 Task: Add Swaggerty's Farm All Natural Breakfast Sausage Roll Mild to the cart.
Action: Mouse pressed left at (13, 111)
Screenshot: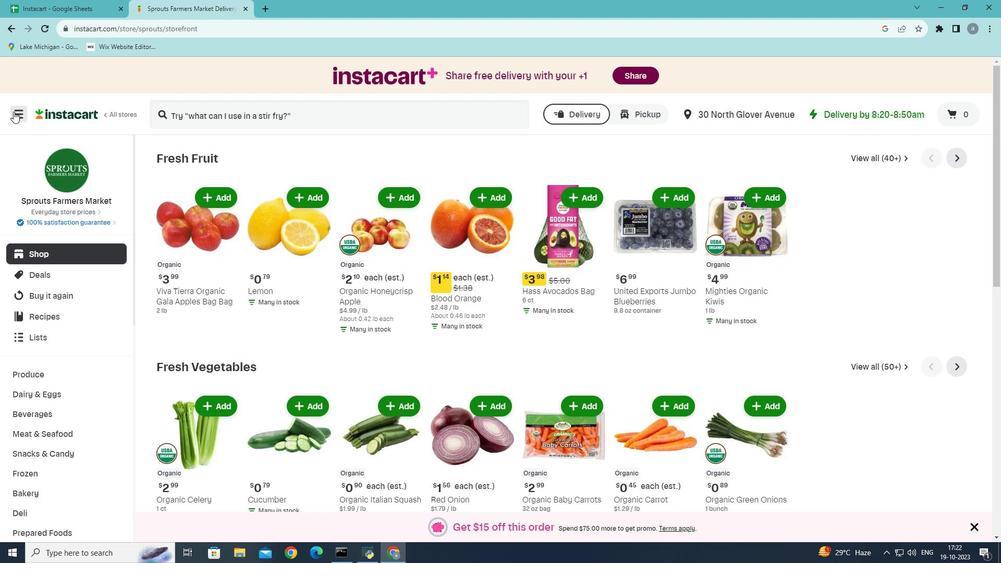 
Action: Mouse moved to (44, 300)
Screenshot: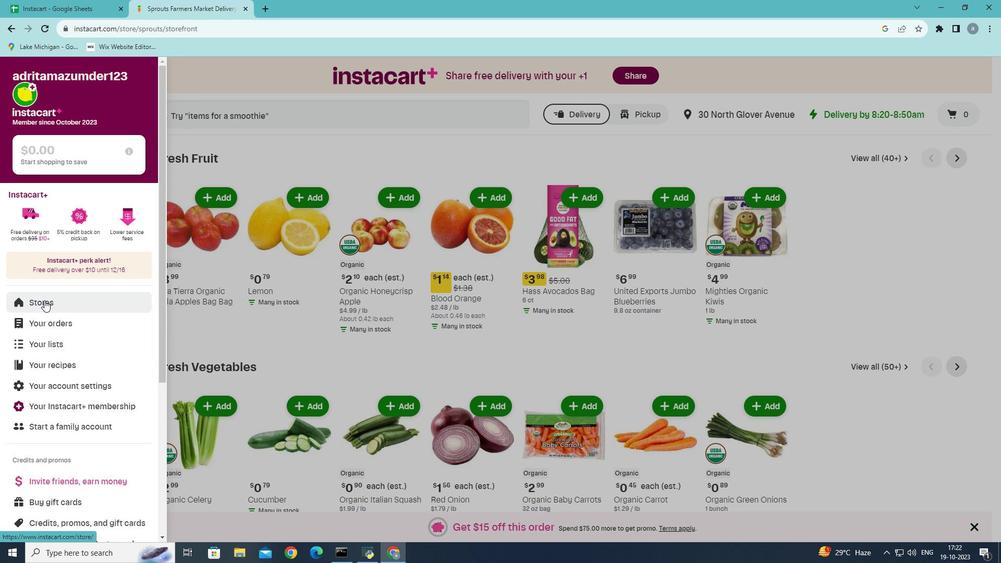 
Action: Mouse pressed left at (44, 300)
Screenshot: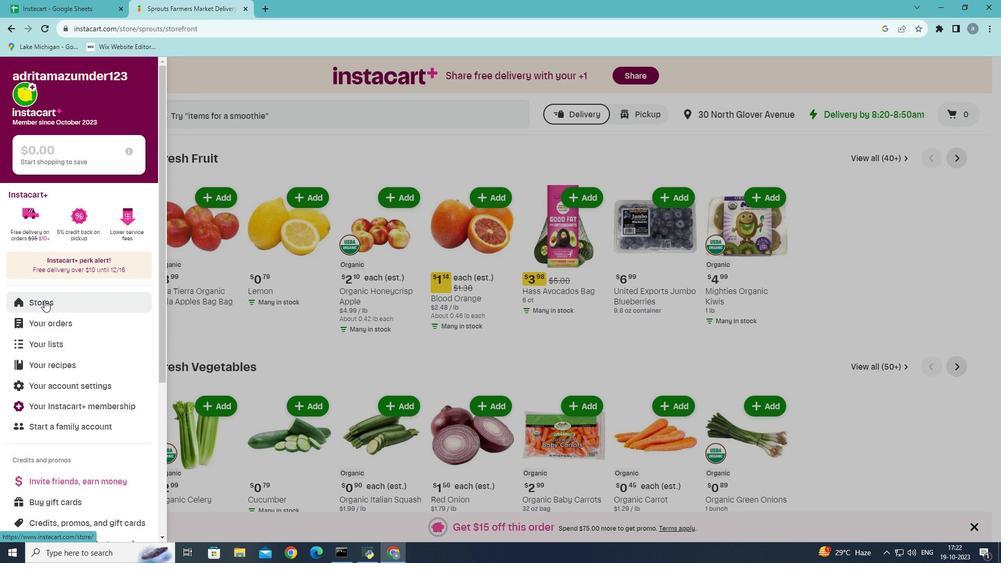 
Action: Mouse moved to (243, 115)
Screenshot: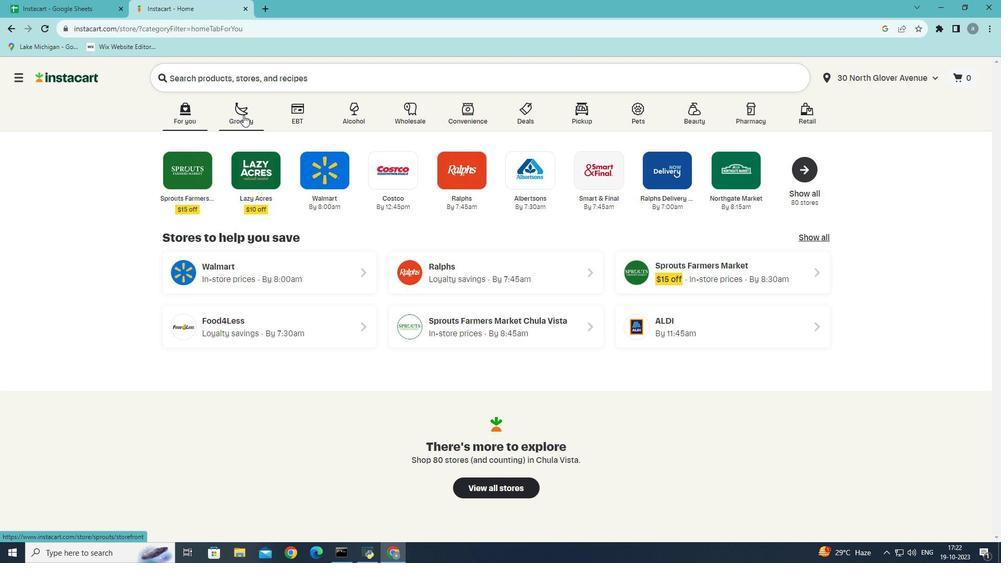 
Action: Mouse pressed left at (243, 115)
Screenshot: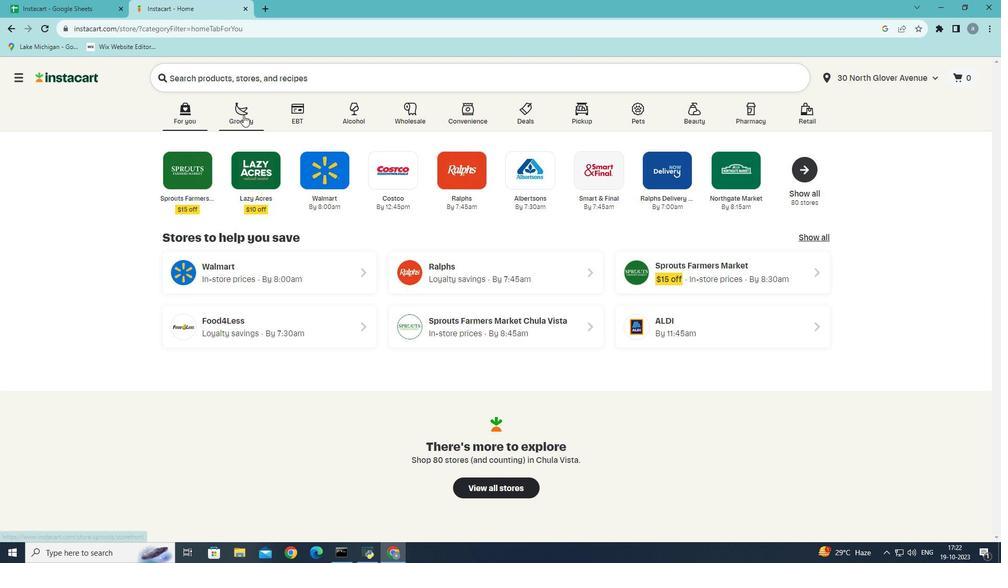 
Action: Mouse moved to (273, 328)
Screenshot: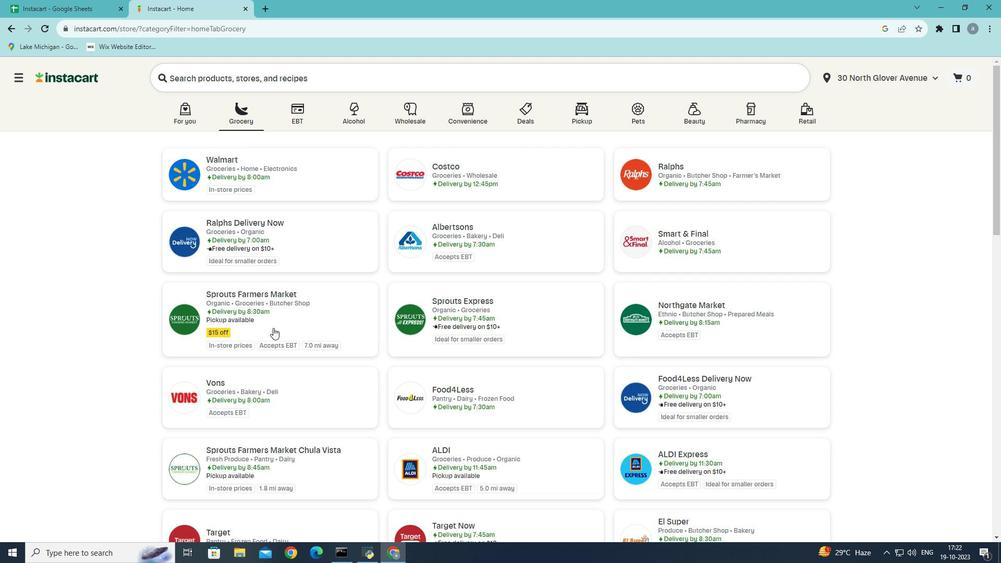 
Action: Mouse pressed left at (273, 328)
Screenshot: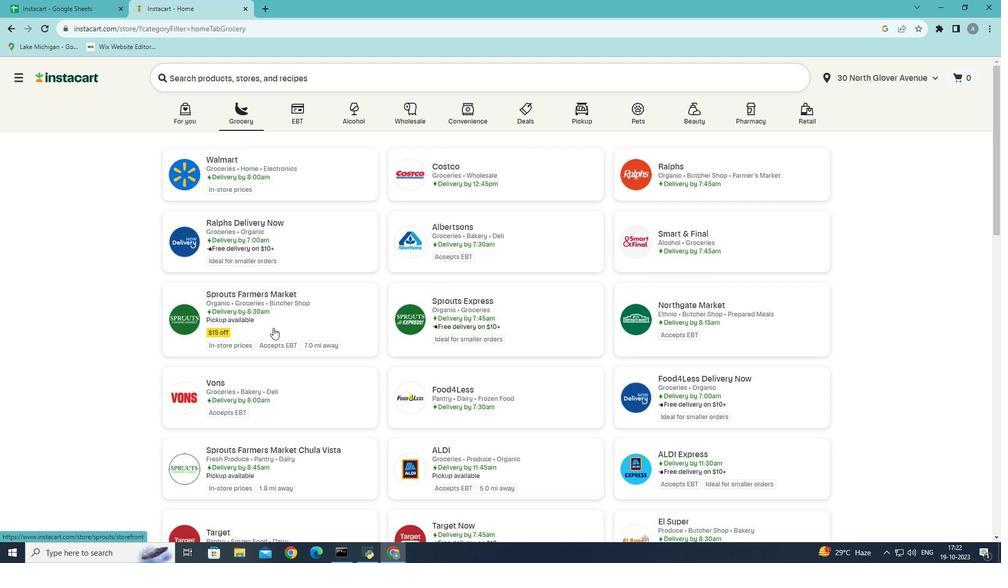 
Action: Mouse moved to (100, 359)
Screenshot: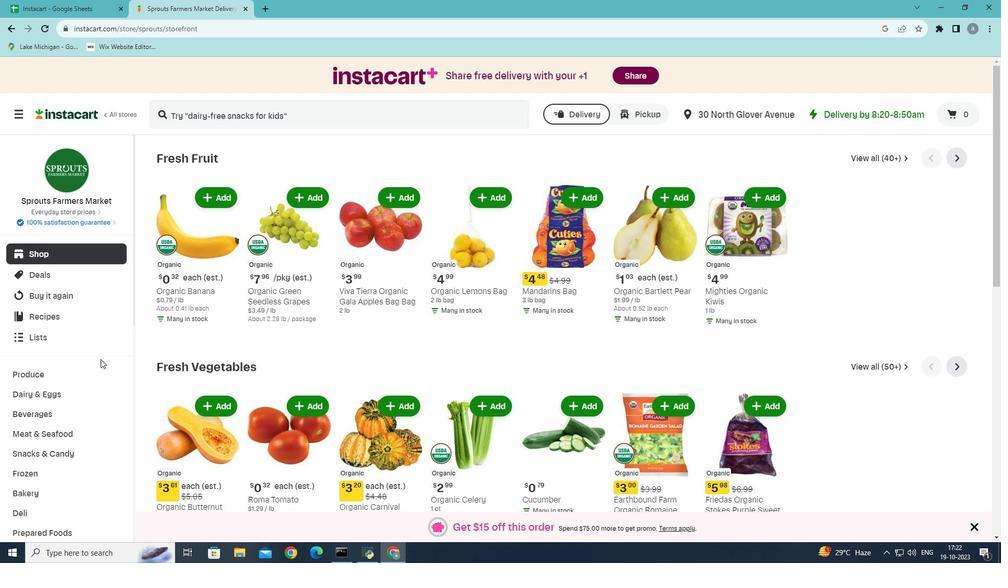
Action: Mouse scrolled (100, 358) with delta (0, 0)
Screenshot: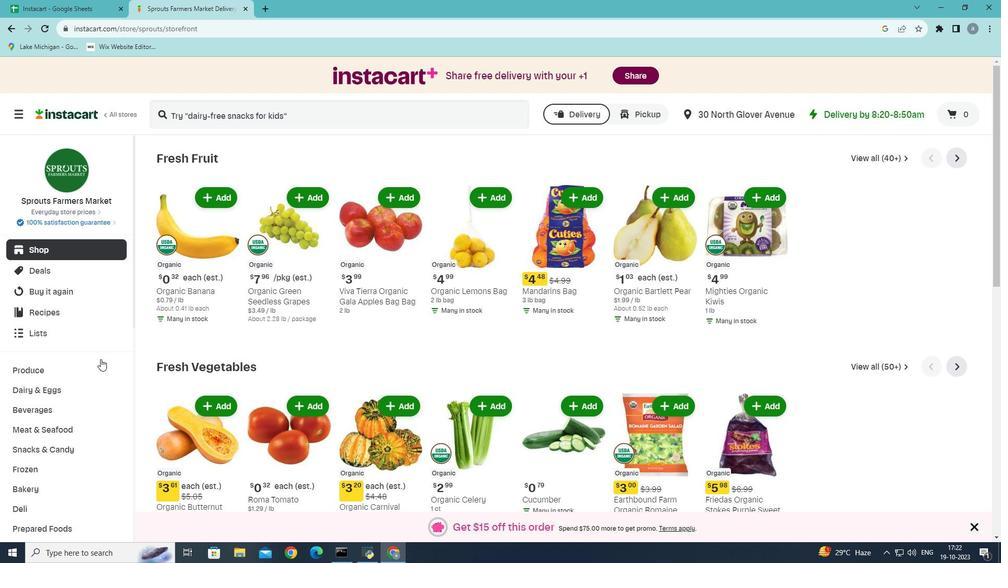 
Action: Mouse scrolled (100, 358) with delta (0, 0)
Screenshot: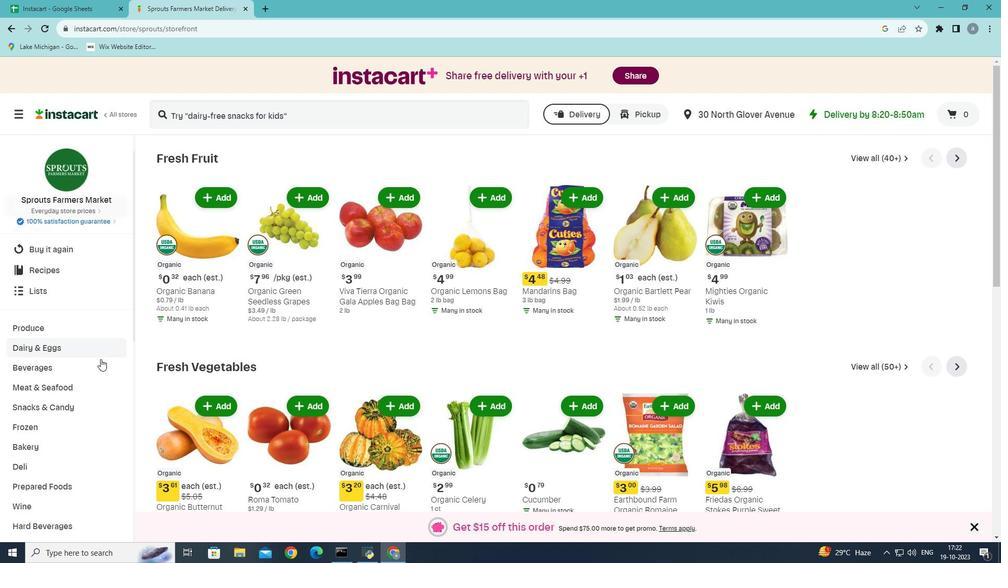 
Action: Mouse scrolled (100, 358) with delta (0, 0)
Screenshot: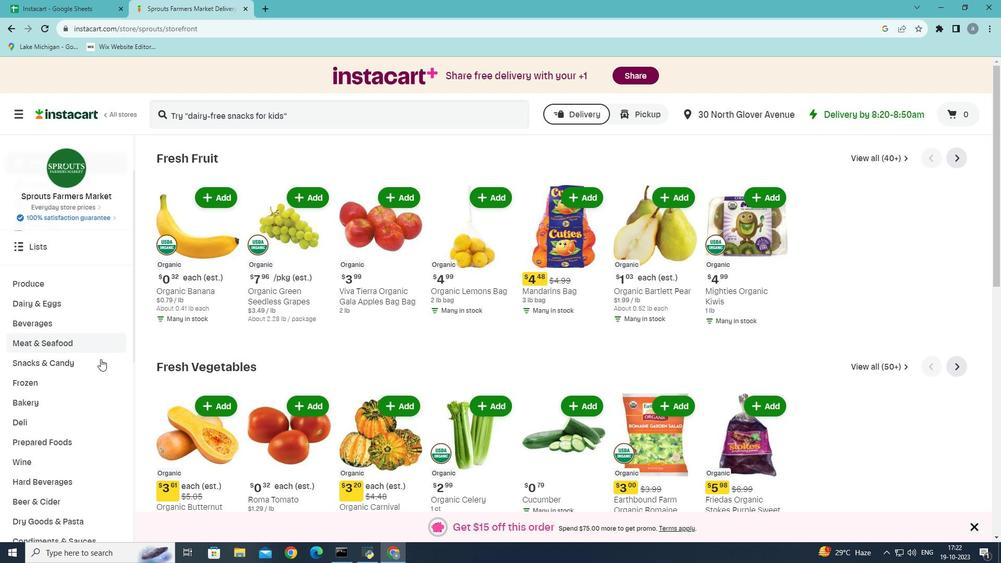 
Action: Mouse scrolled (100, 360) with delta (0, 0)
Screenshot: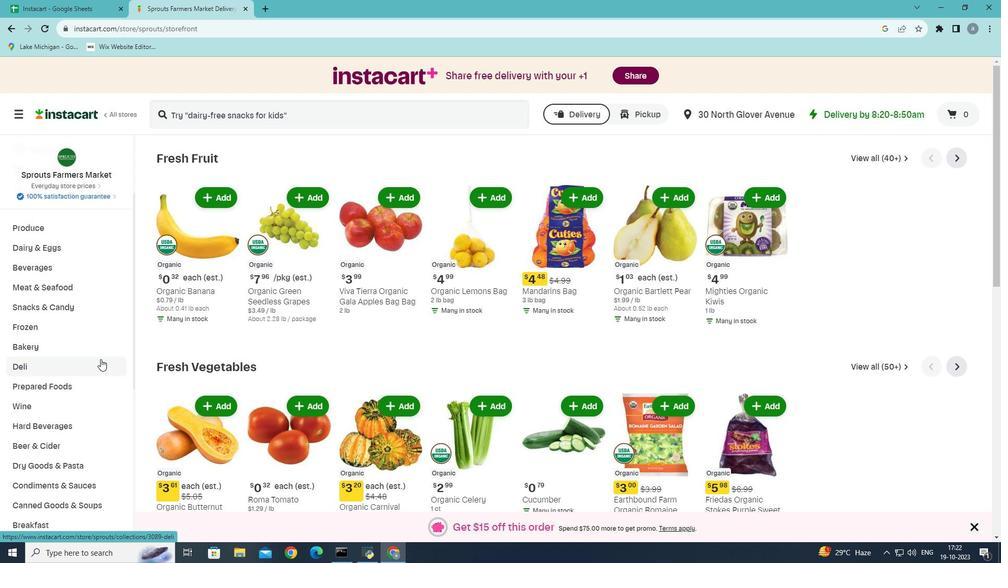 
Action: Mouse moved to (93, 330)
Screenshot: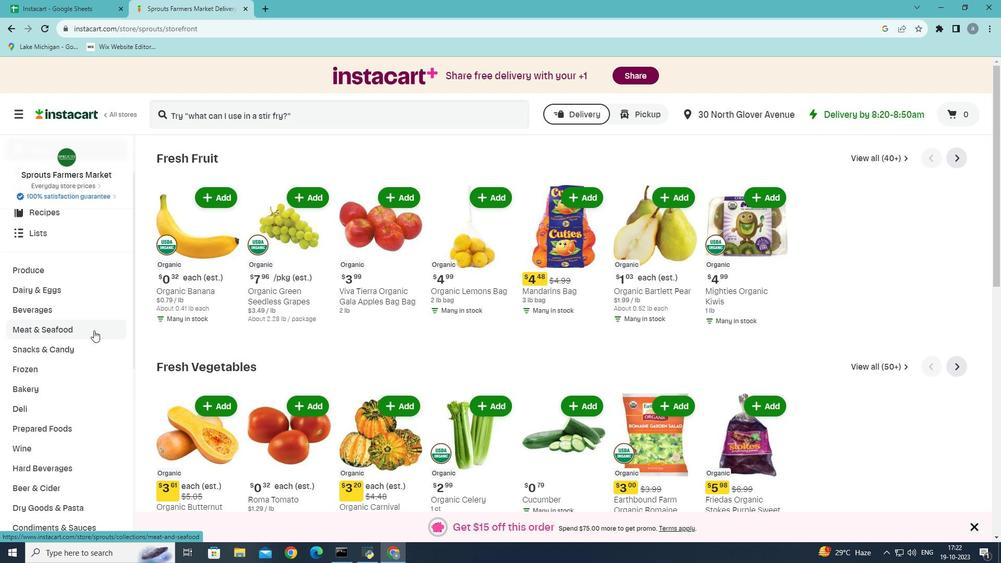 
Action: Mouse pressed left at (93, 330)
Screenshot: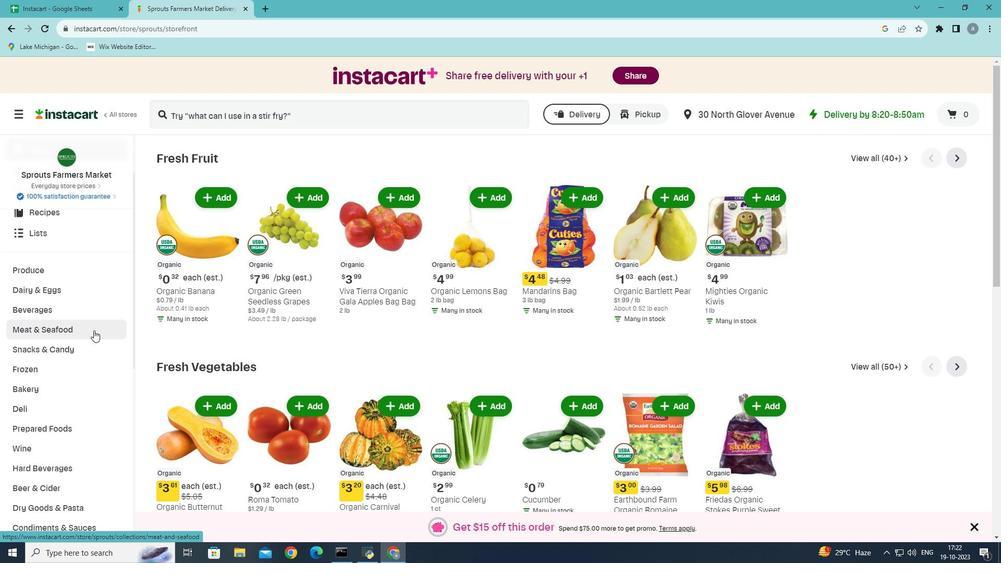 
Action: Mouse moved to (524, 186)
Screenshot: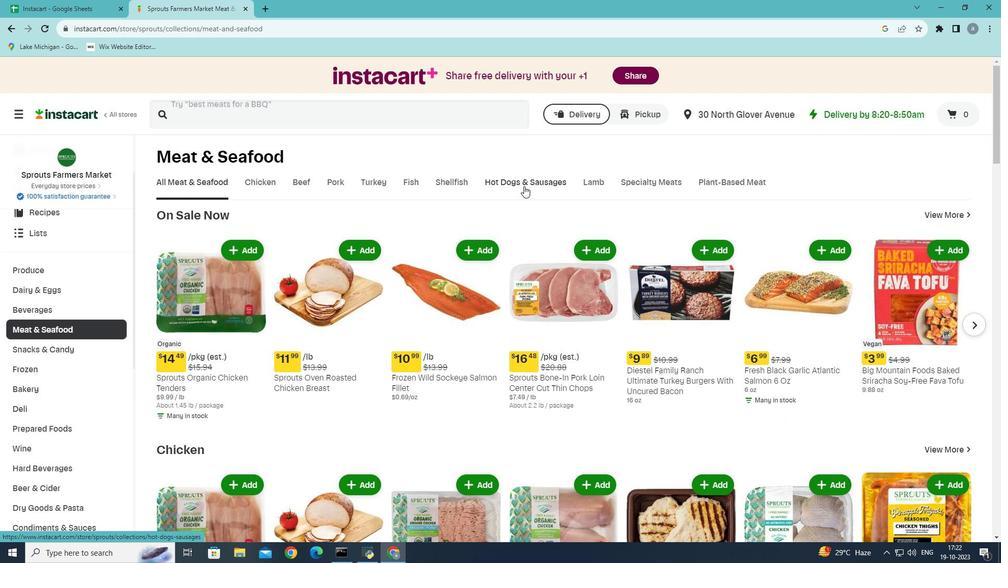 
Action: Mouse pressed left at (524, 186)
Screenshot: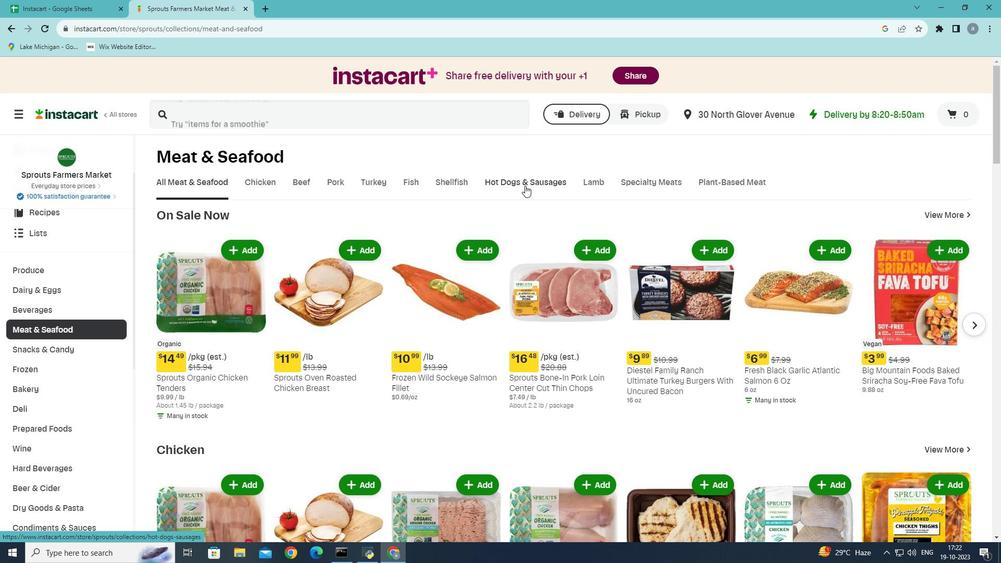 
Action: Mouse moved to (246, 228)
Screenshot: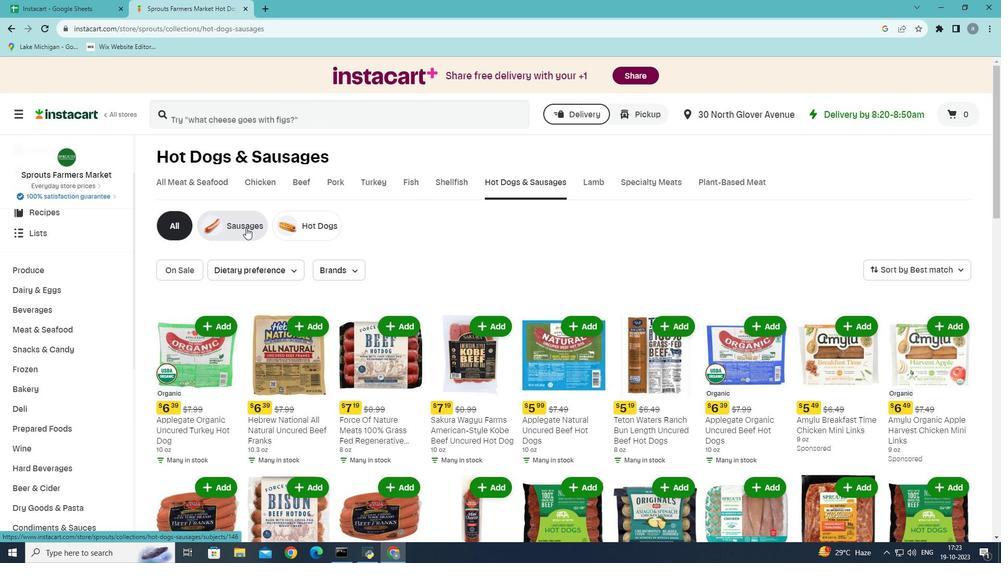 
Action: Mouse pressed left at (246, 228)
Screenshot: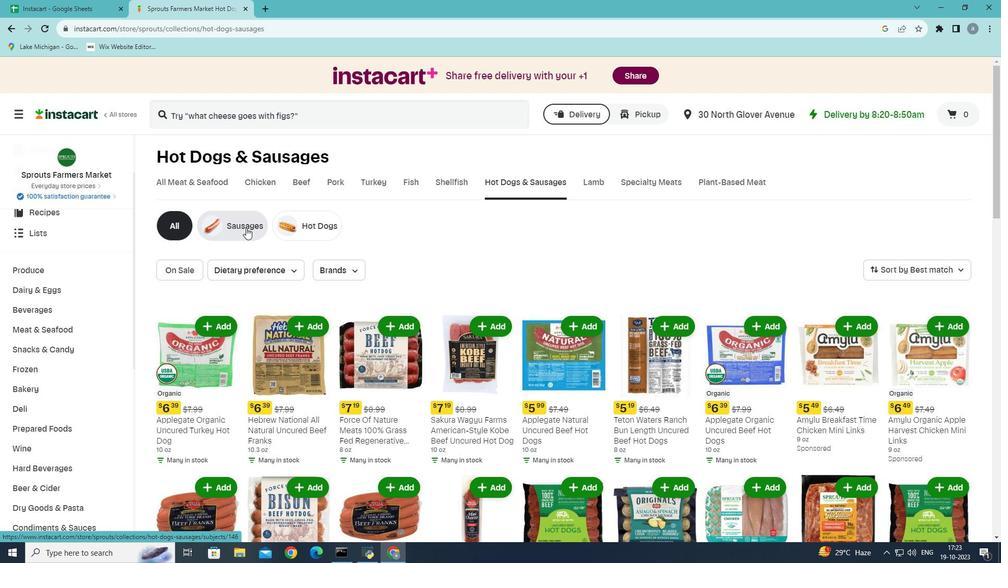 
Action: Mouse moved to (294, 247)
Screenshot: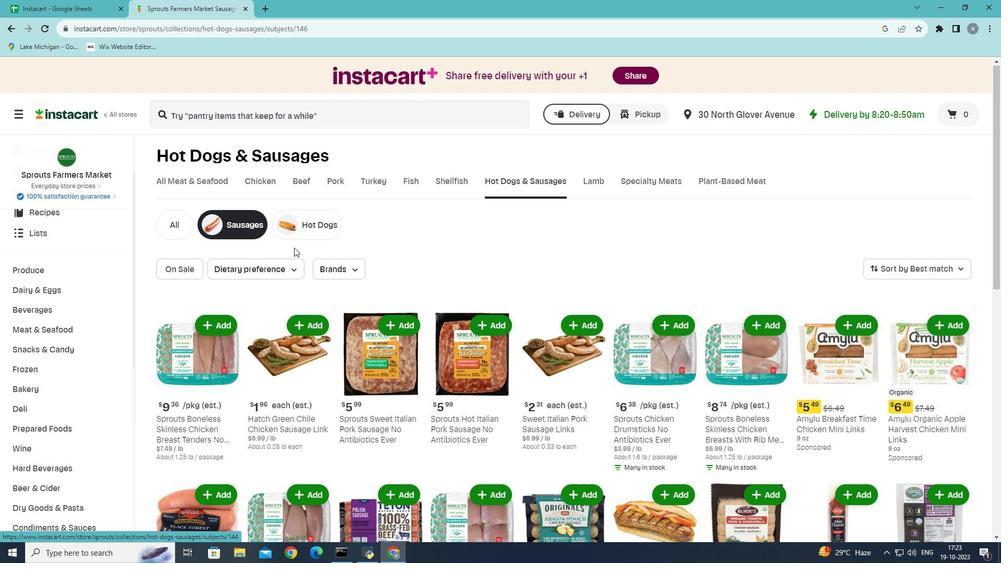 
Action: Mouse scrolled (294, 247) with delta (0, 0)
Screenshot: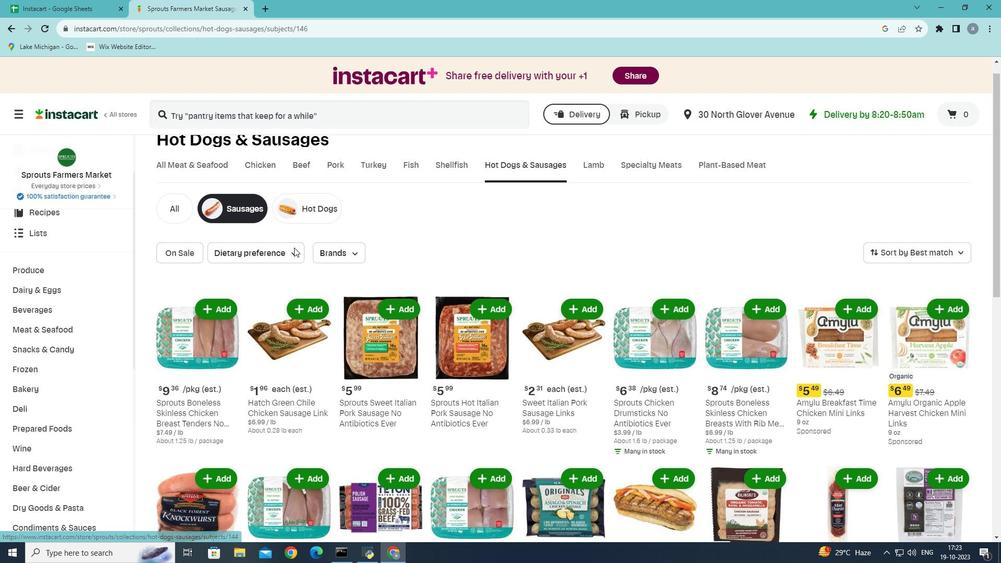 
Action: Mouse scrolled (294, 247) with delta (0, 0)
Screenshot: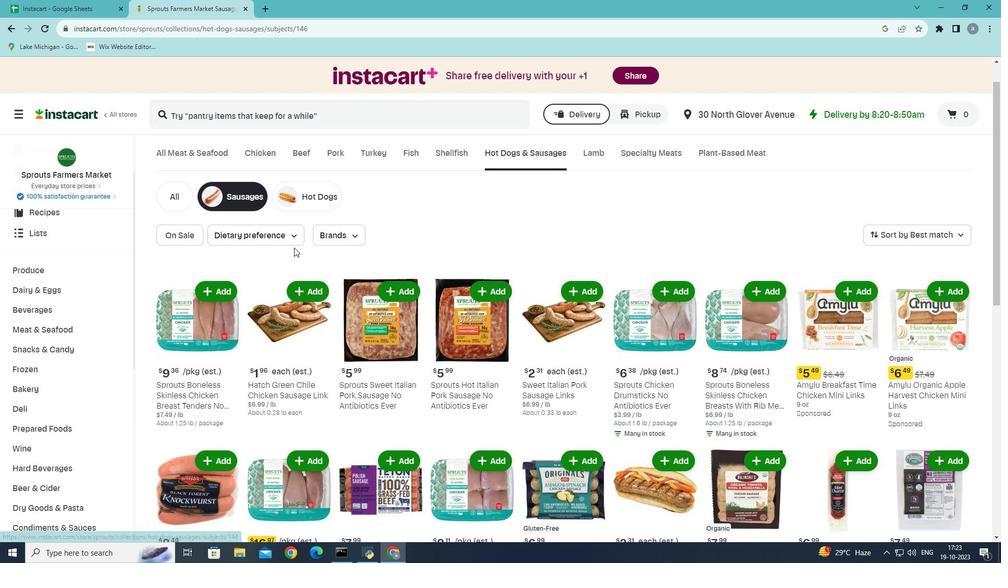
Action: Mouse scrolled (294, 247) with delta (0, 0)
Screenshot: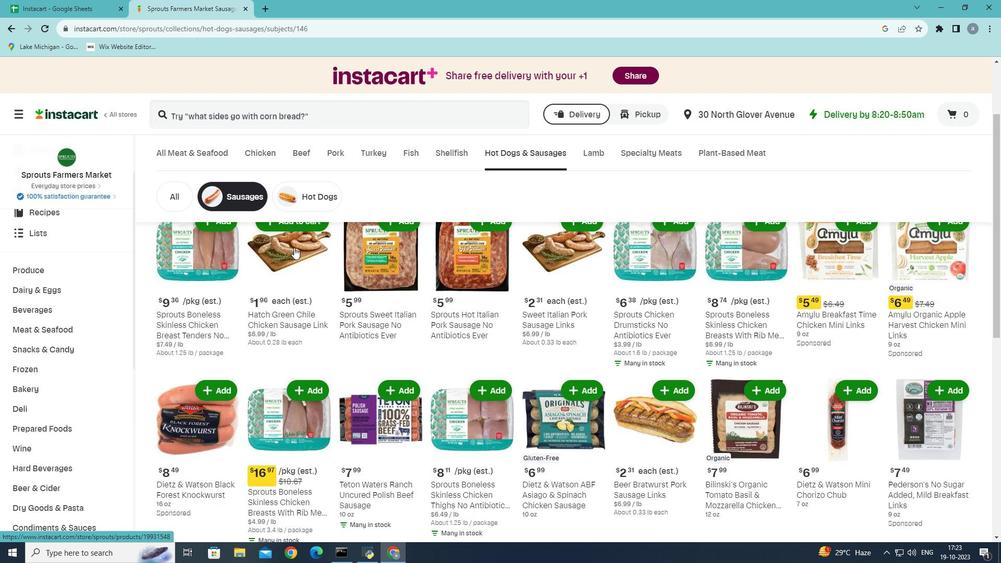 
Action: Mouse moved to (299, 247)
Screenshot: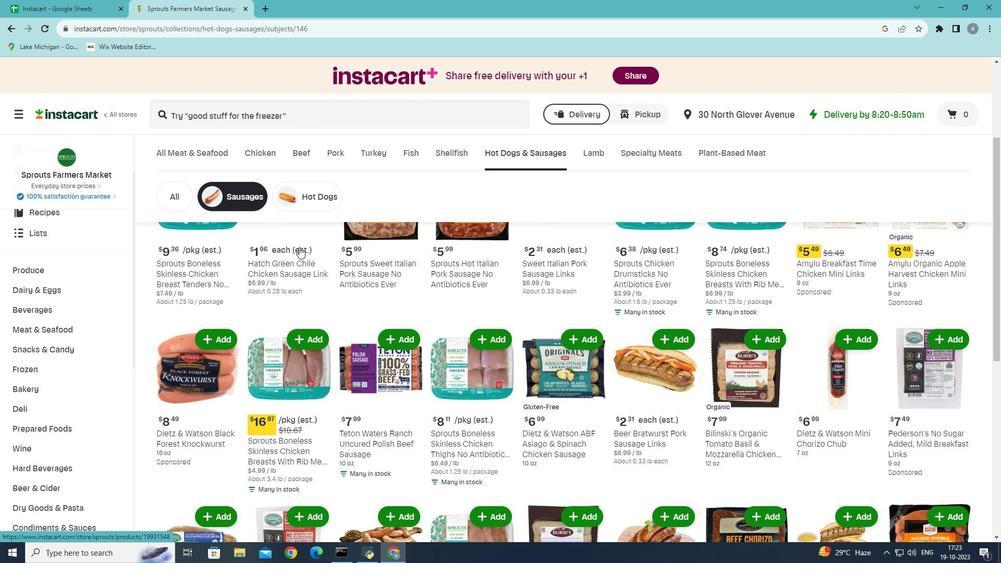 
Action: Mouse scrolled (299, 246) with delta (0, 0)
Screenshot: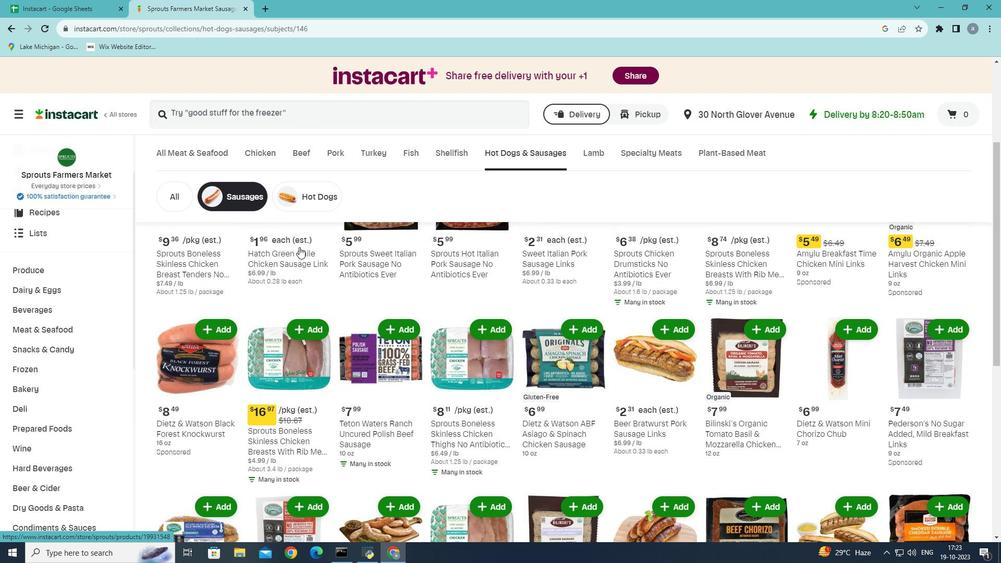 
Action: Mouse moved to (302, 244)
Screenshot: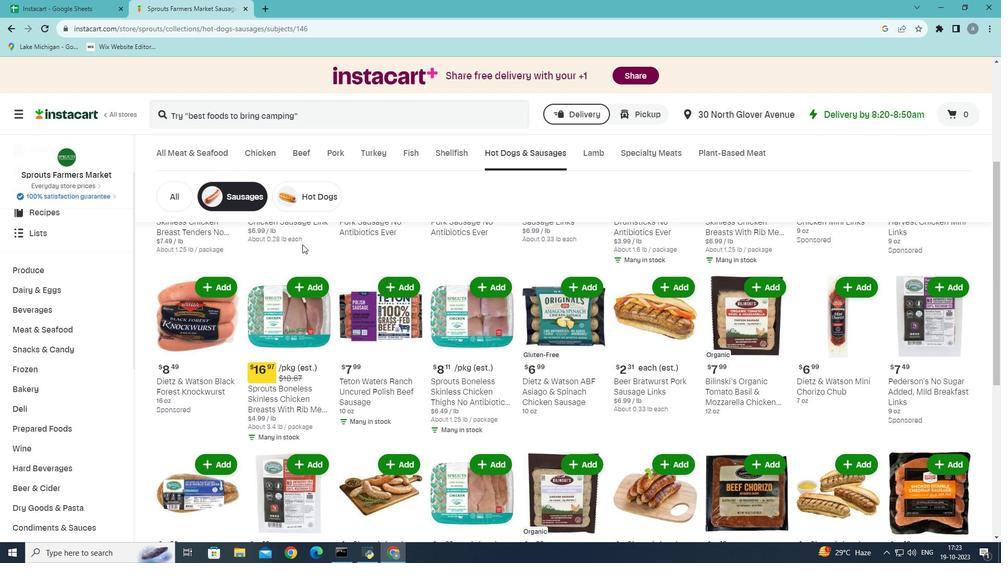 
Action: Mouse scrolled (302, 244) with delta (0, 0)
Screenshot: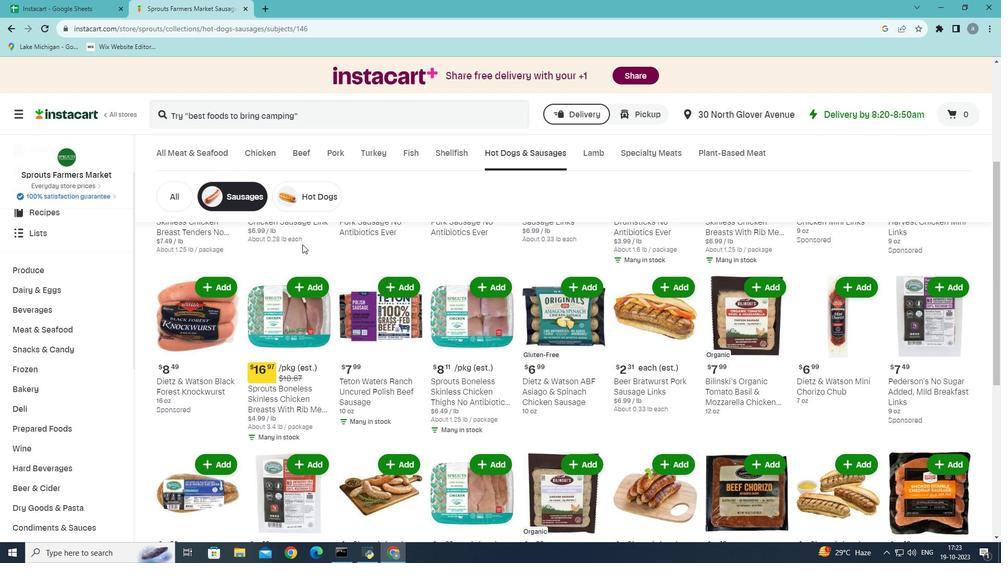 
Action: Mouse moved to (305, 242)
Screenshot: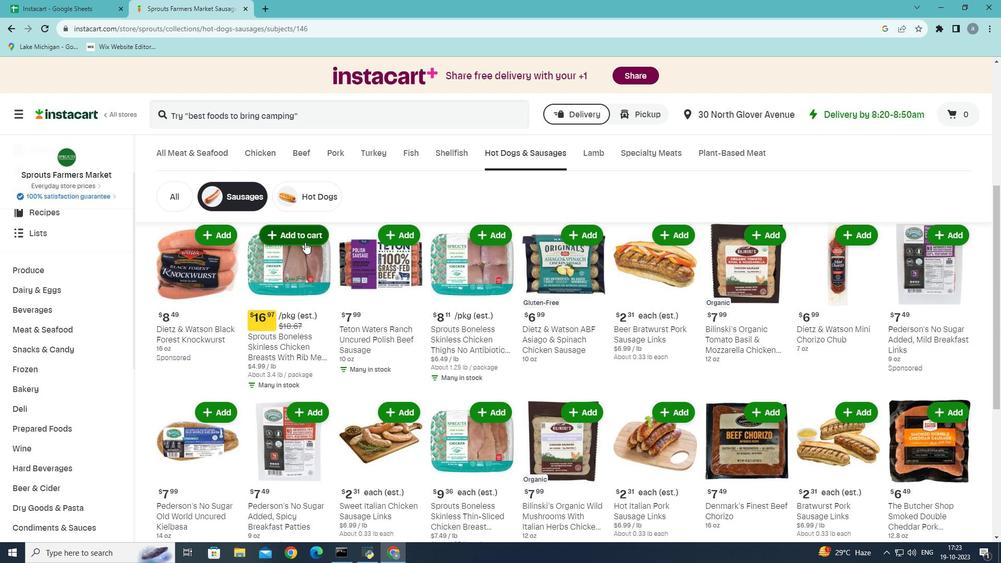
Action: Mouse scrolled (305, 242) with delta (0, 0)
Screenshot: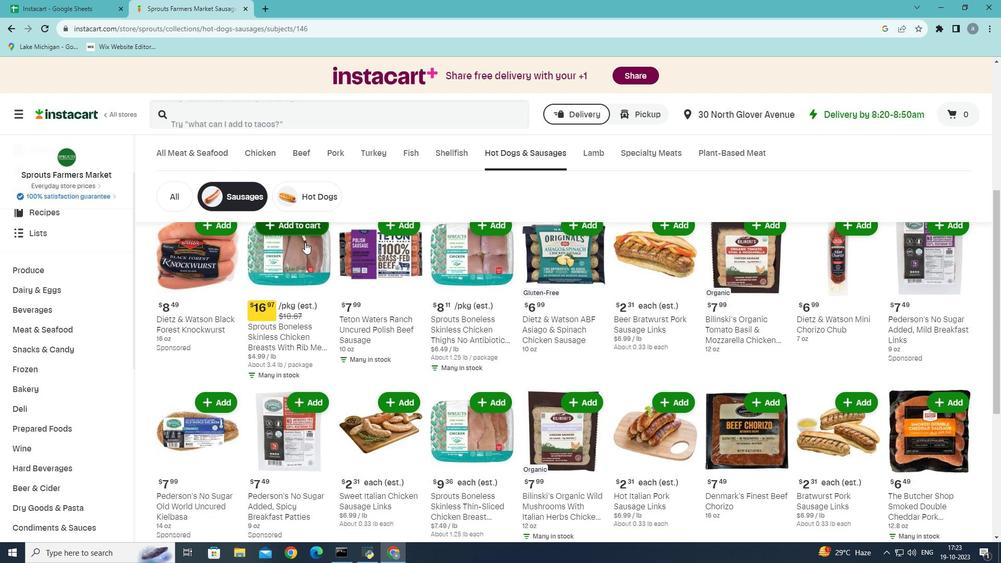 
Action: Mouse moved to (316, 233)
Screenshot: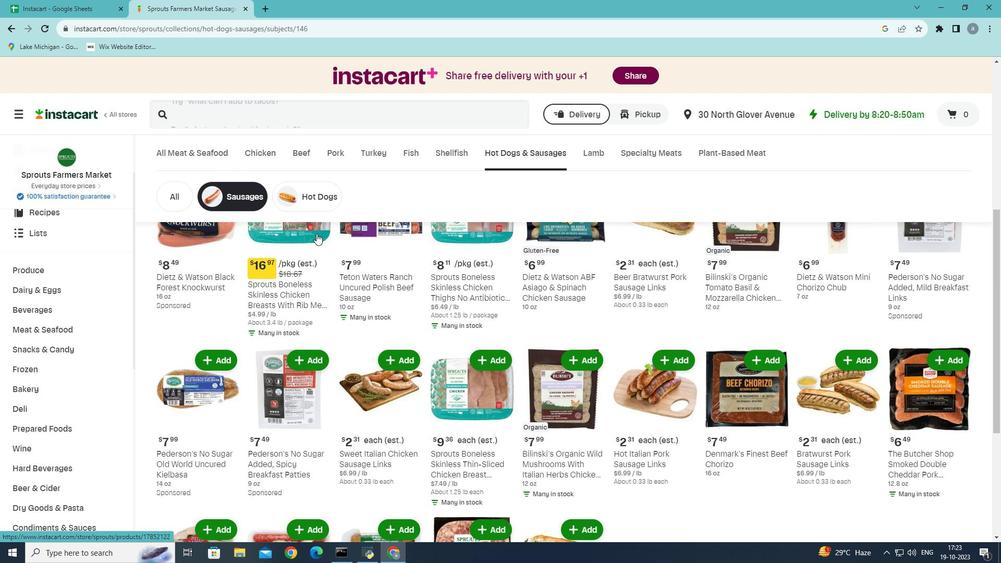 
Action: Mouse scrolled (316, 233) with delta (0, 0)
Screenshot: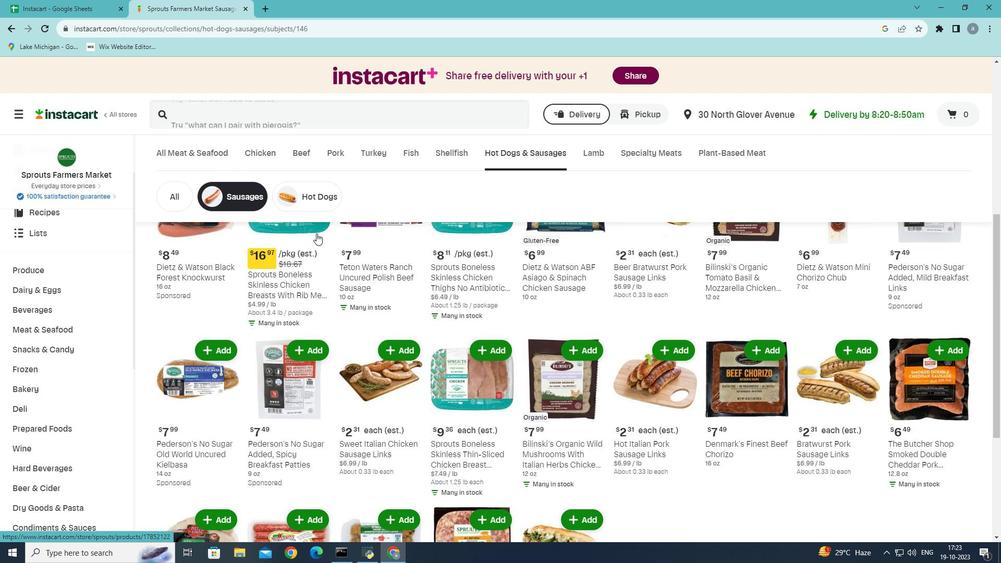 
Action: Mouse moved to (325, 228)
Screenshot: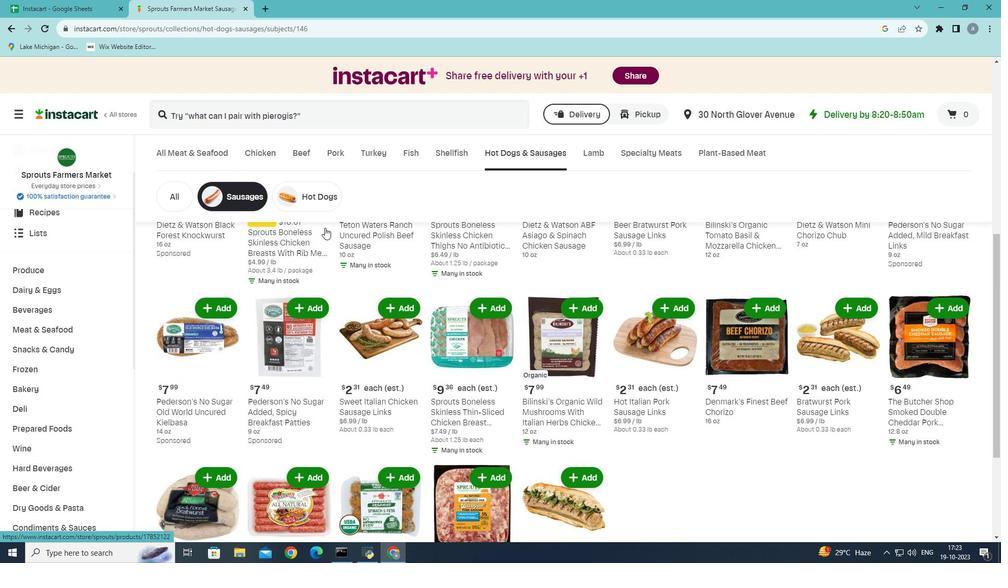 
Action: Mouse scrolled (325, 227) with delta (0, 0)
Screenshot: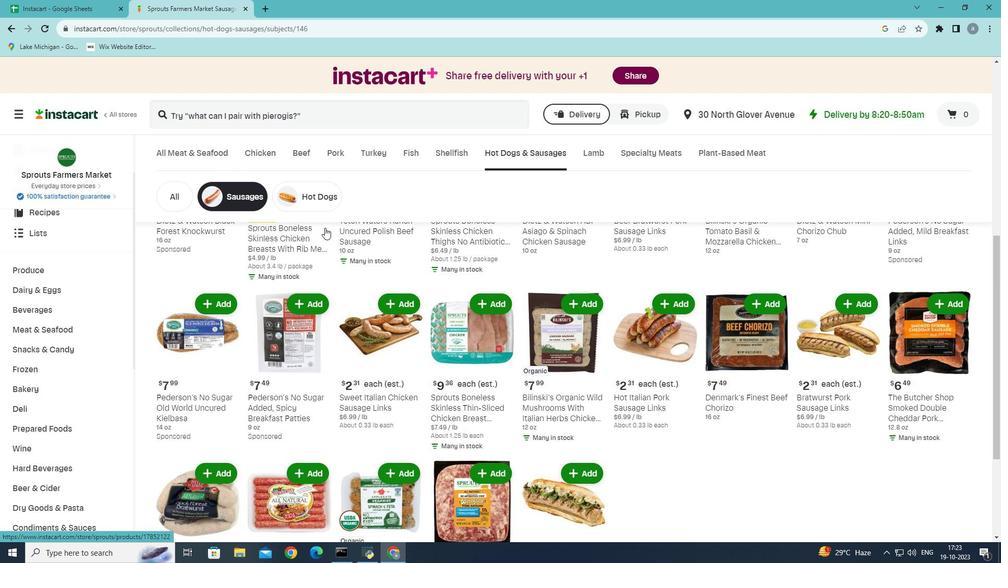 
Action: Mouse scrolled (325, 227) with delta (0, 0)
Screenshot: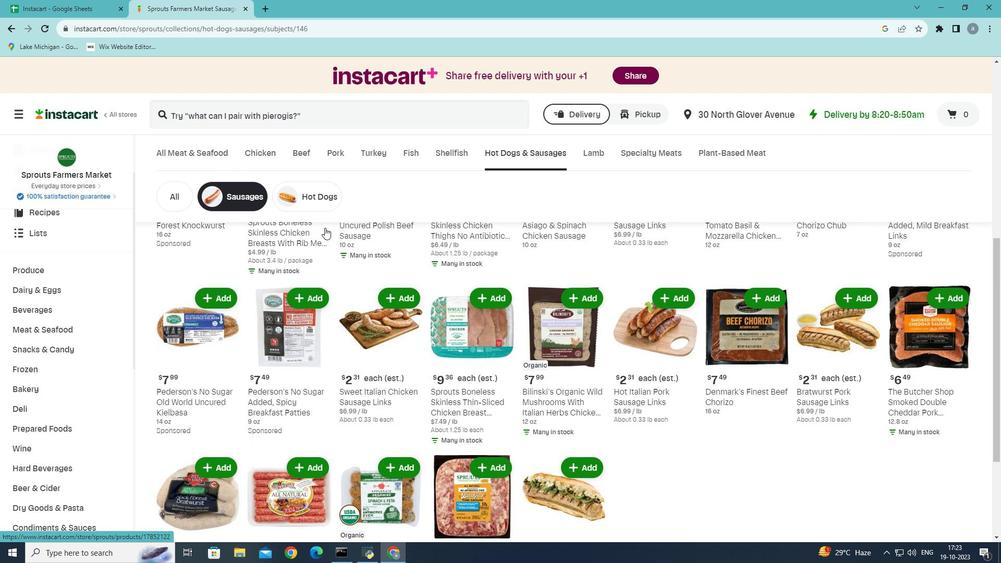 
Action: Mouse moved to (337, 222)
Screenshot: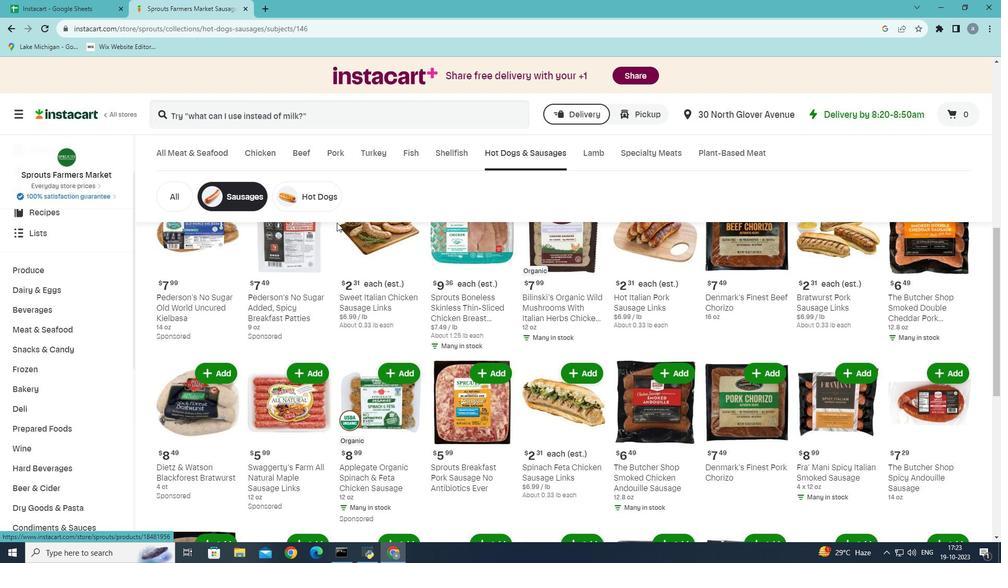 
Action: Mouse scrolled (337, 222) with delta (0, 0)
Screenshot: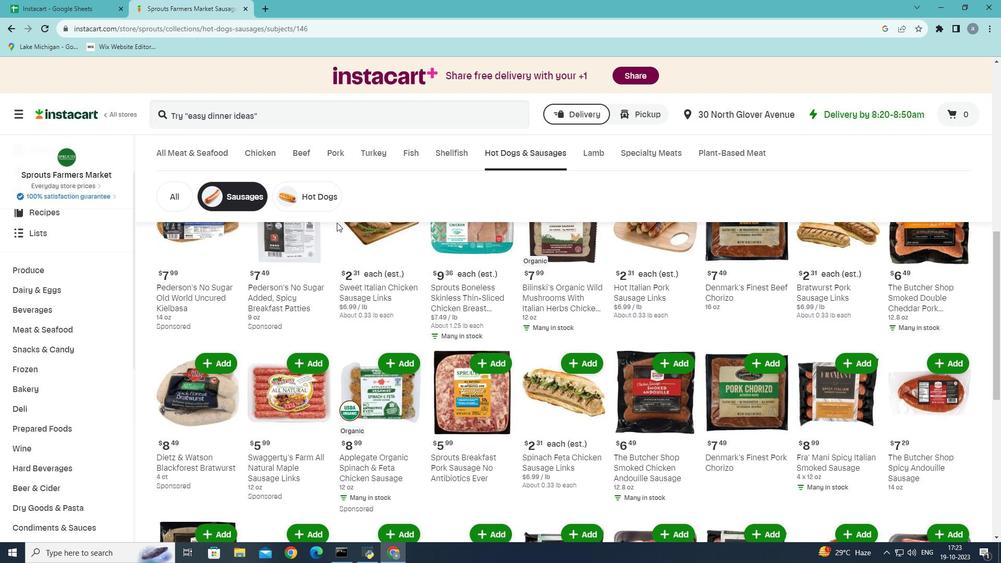 
Action: Mouse scrolled (337, 222) with delta (0, 0)
Screenshot: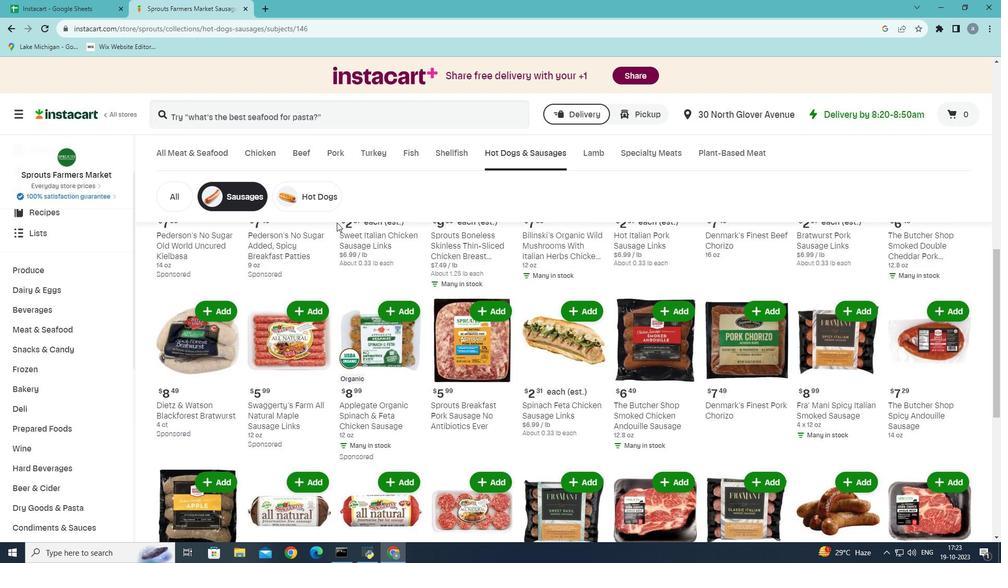 
Action: Mouse scrolled (337, 222) with delta (0, 0)
Screenshot: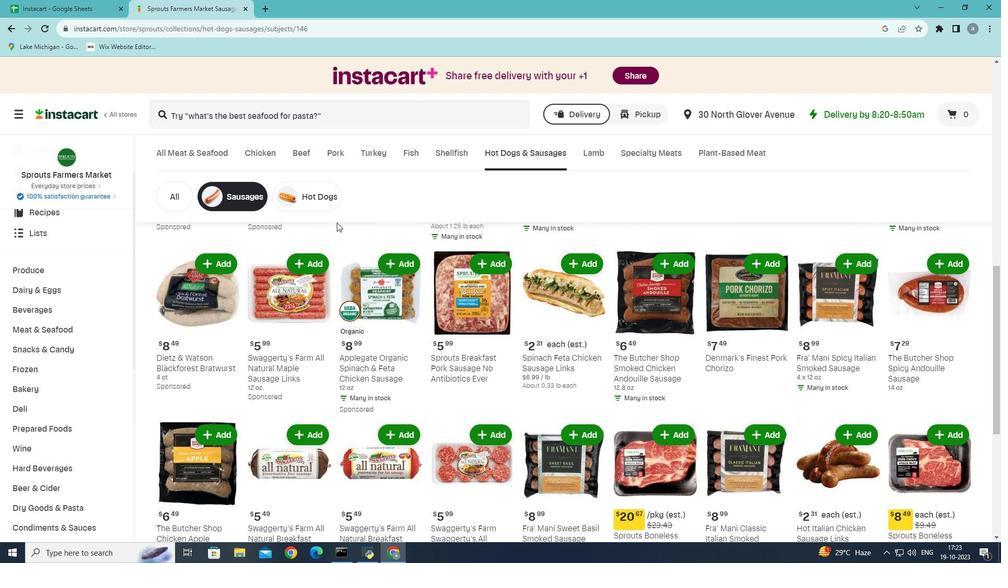 
Action: Mouse moved to (305, 383)
Screenshot: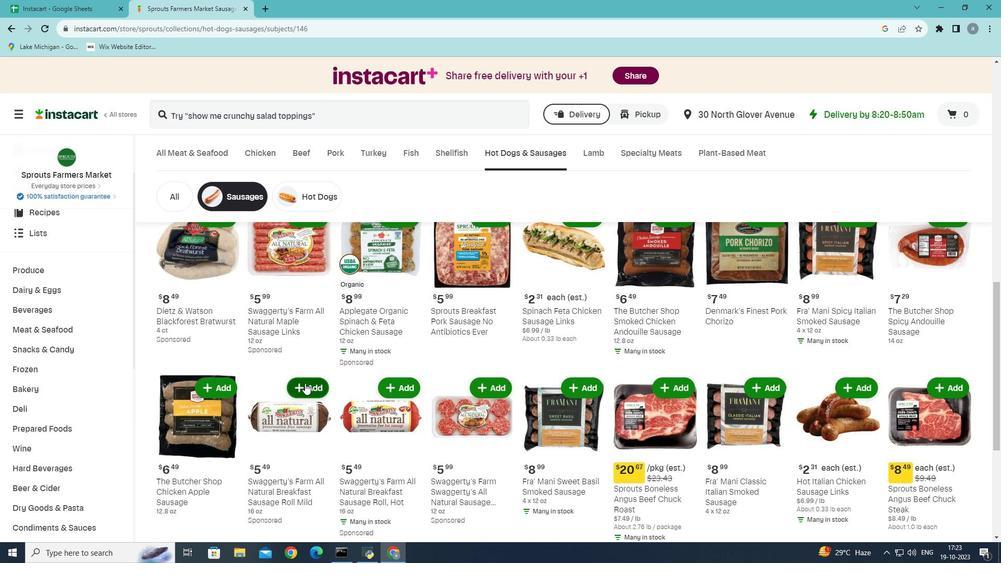 
Action: Mouse pressed left at (305, 383)
Screenshot: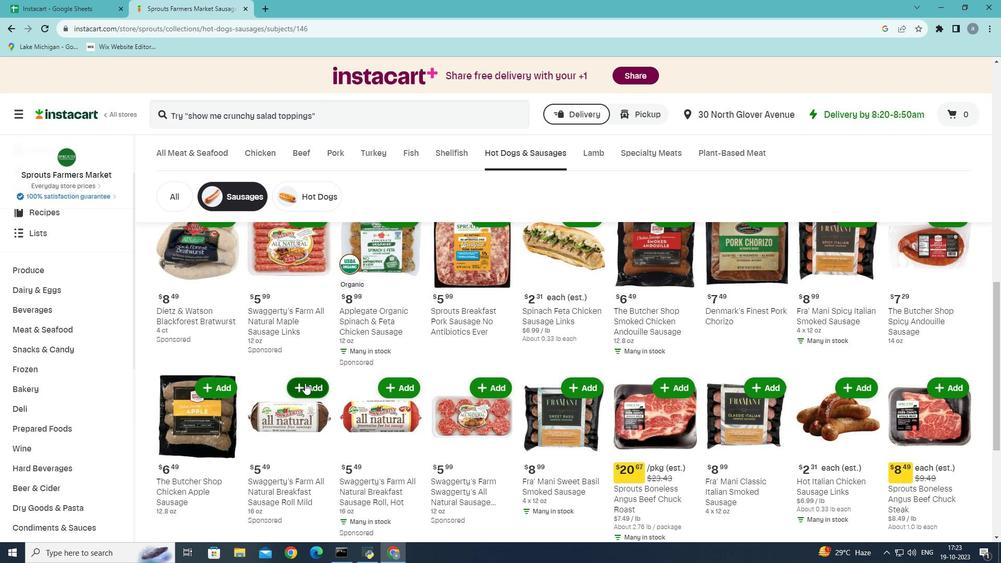 
Action: Mouse moved to (260, 373)
Screenshot: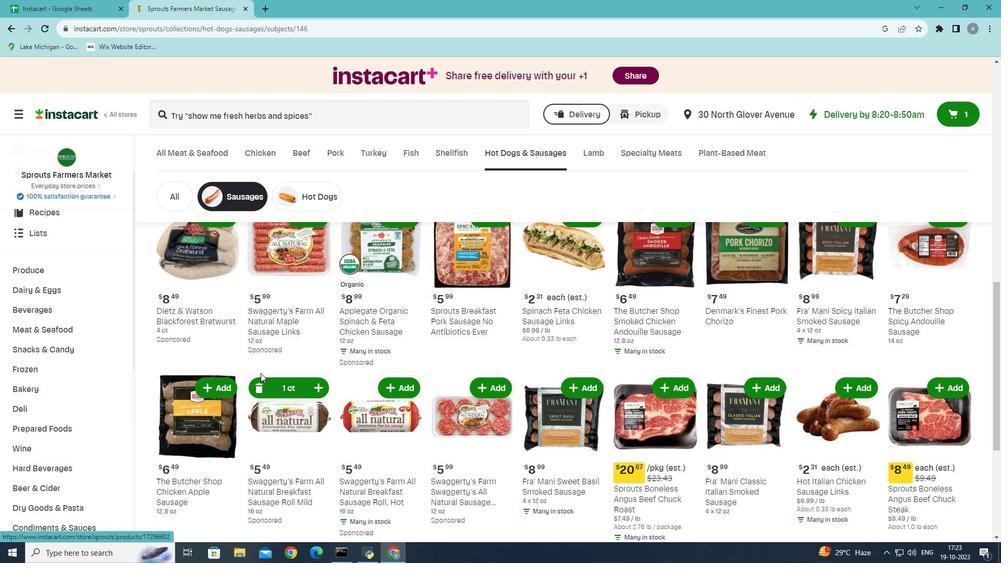
